 Task: Use the formula "IMCONJUGATE" in spreadsheet "Project protfolio".
Action: Mouse moved to (148, 83)
Screenshot: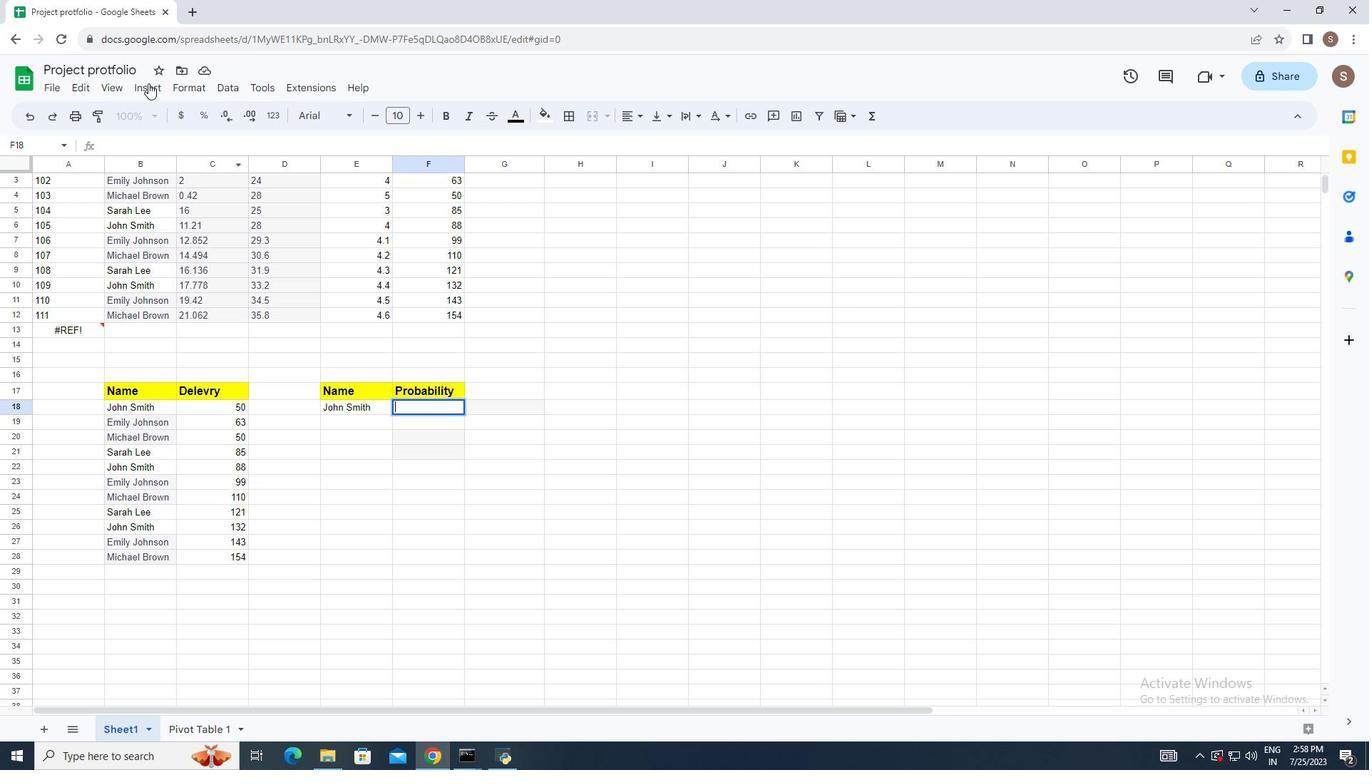 
Action: Mouse pressed left at (148, 83)
Screenshot: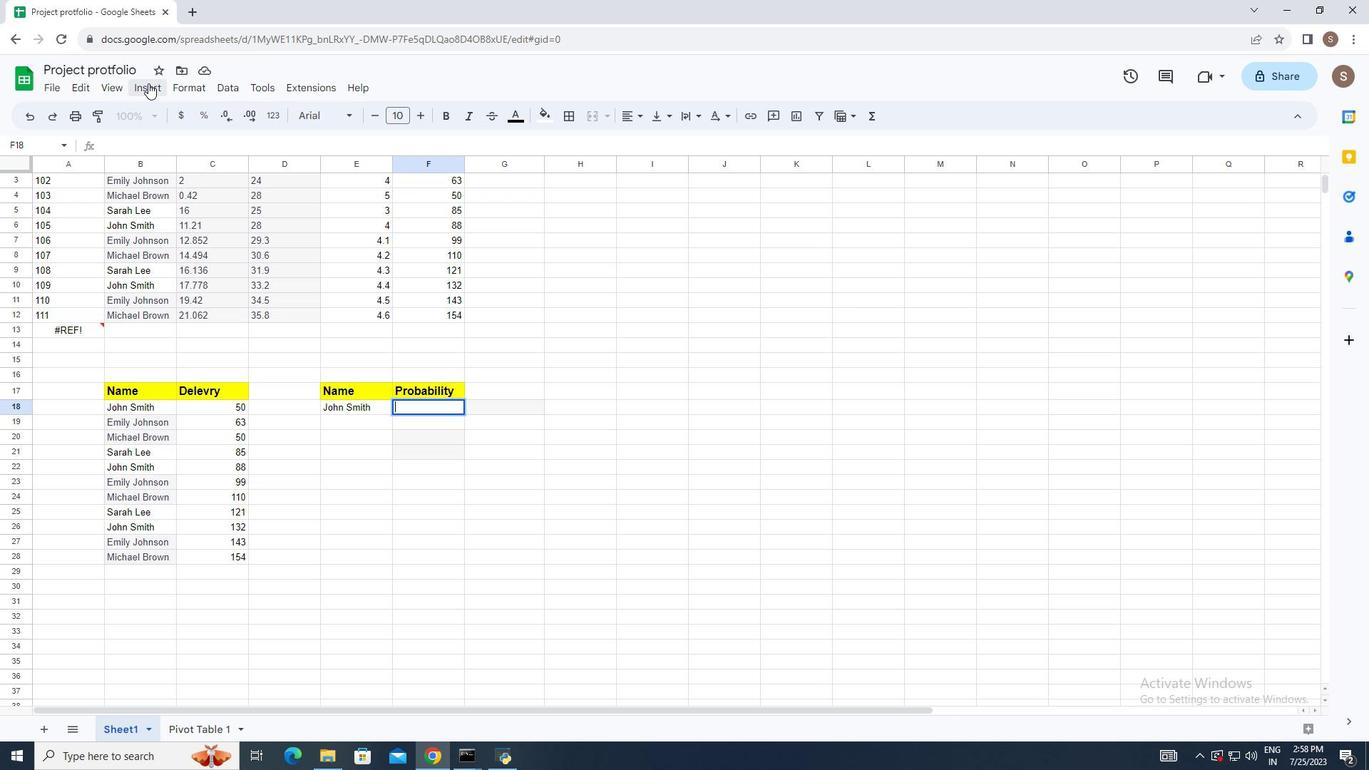 
Action: Mouse moved to (215, 336)
Screenshot: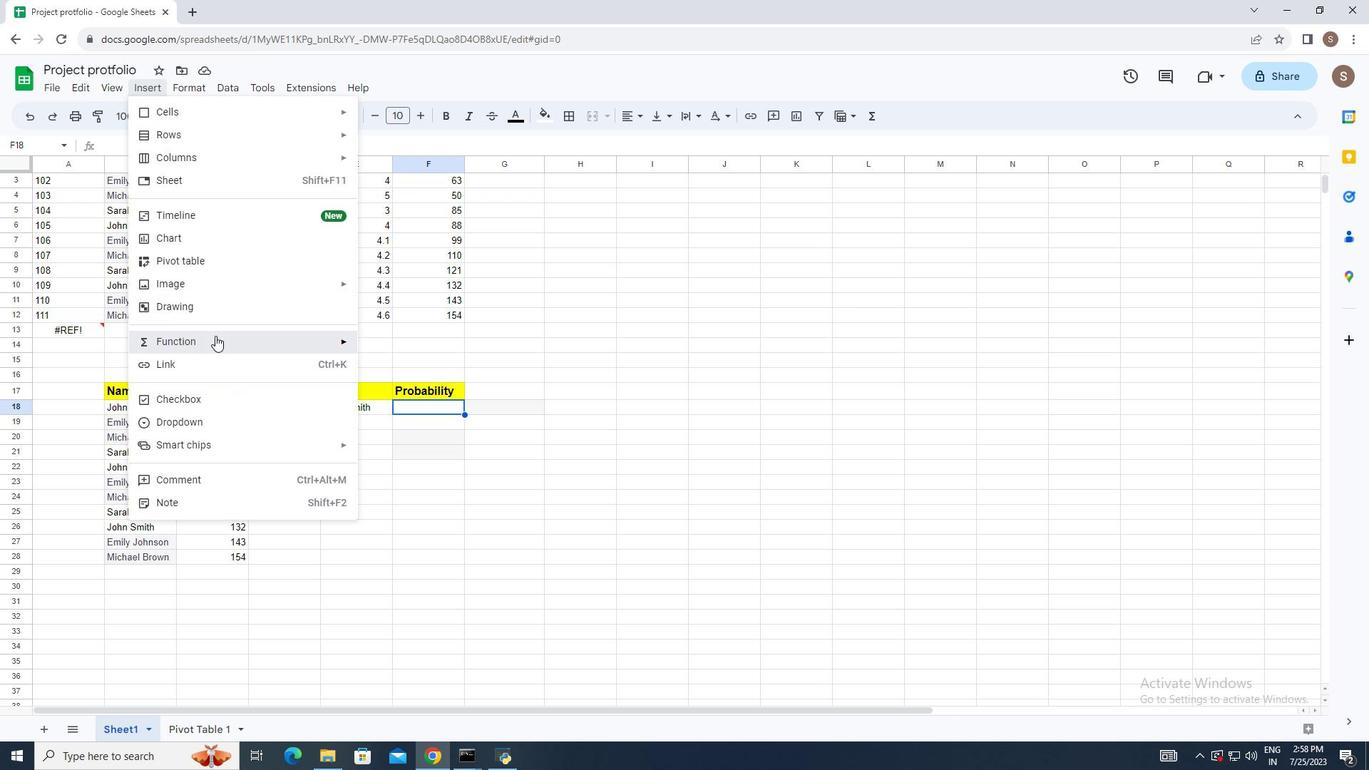
Action: Mouse pressed left at (215, 336)
Screenshot: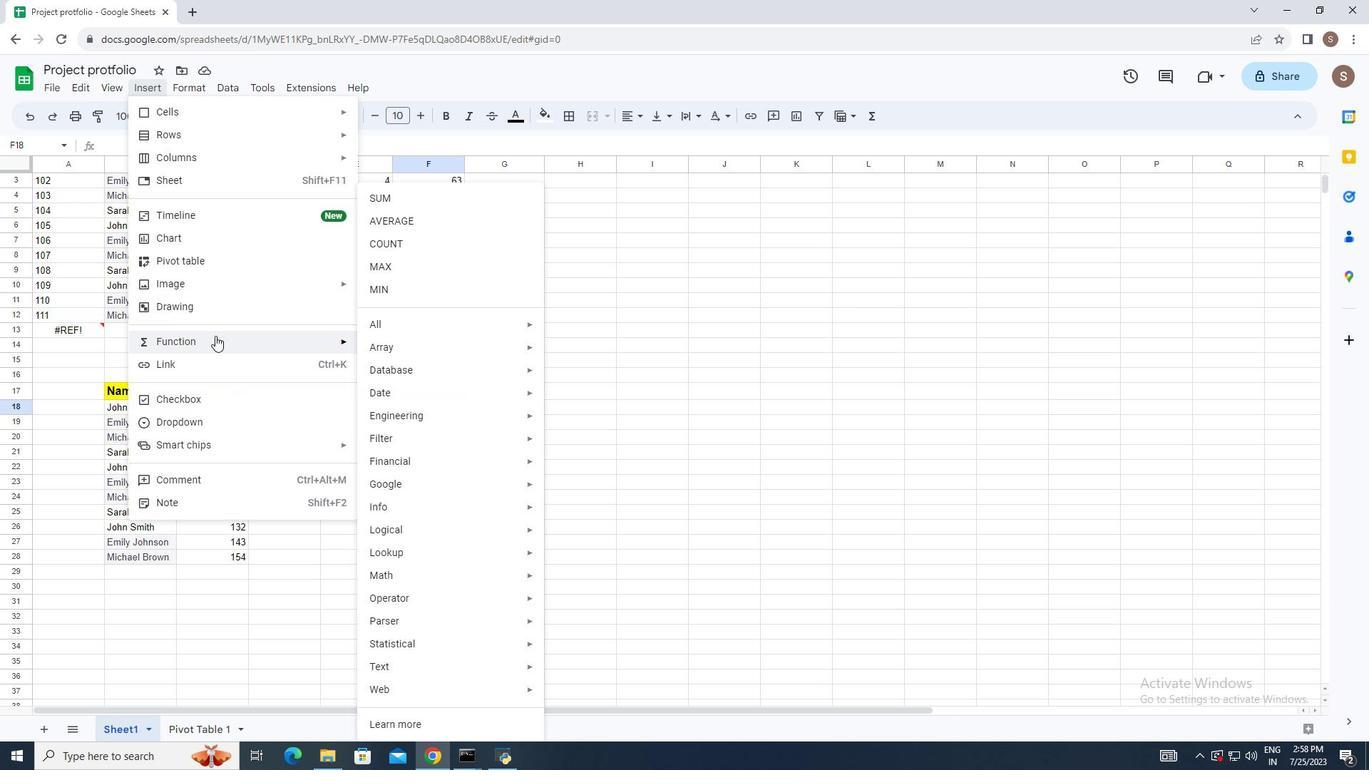 
Action: Mouse moved to (418, 330)
Screenshot: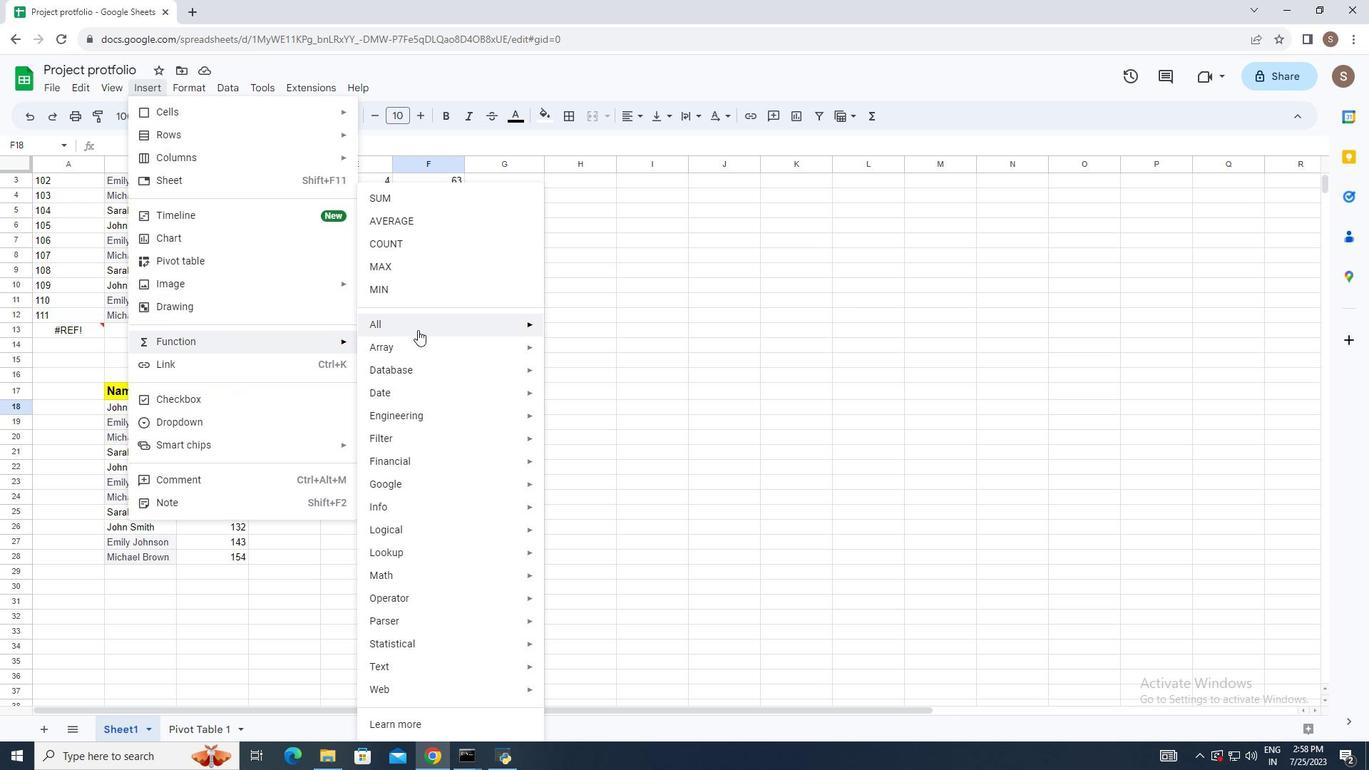 
Action: Mouse pressed left at (418, 330)
Screenshot: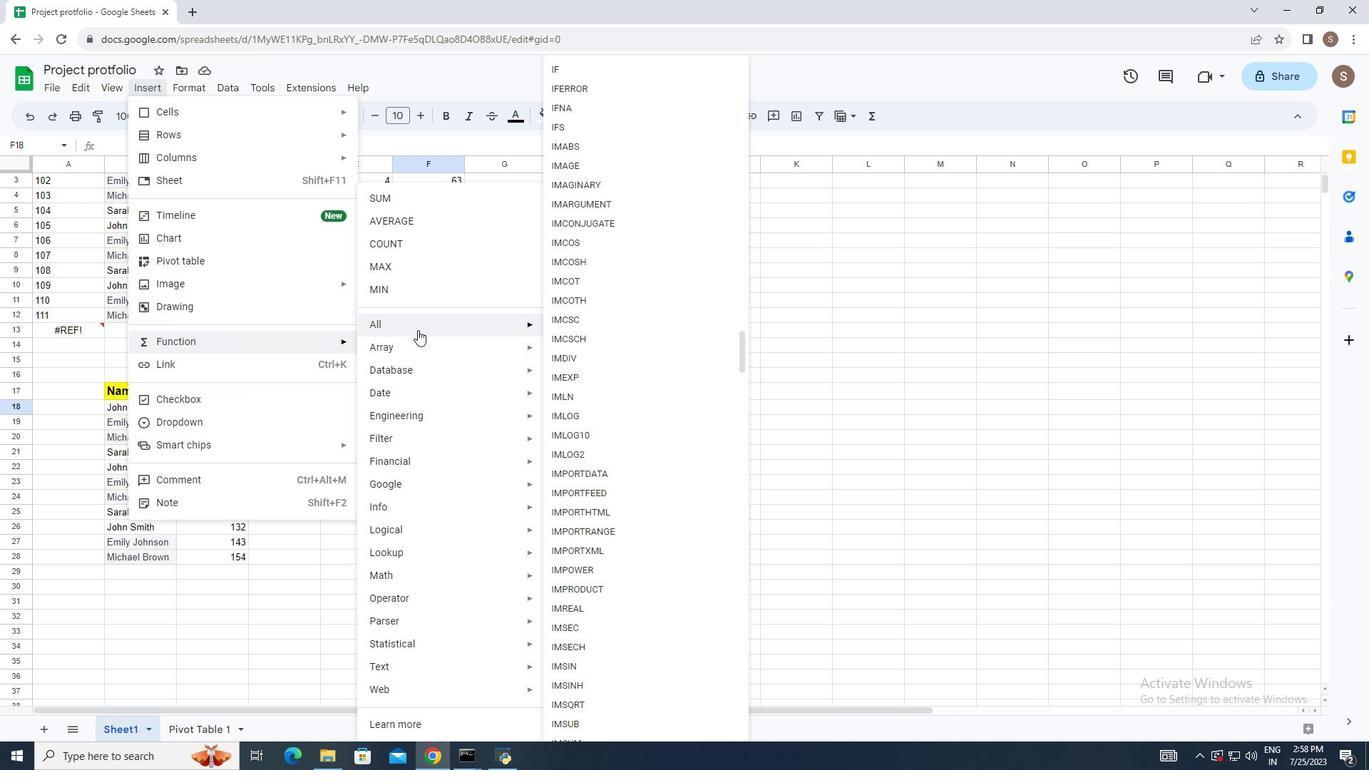 
Action: Mouse moved to (629, 225)
Screenshot: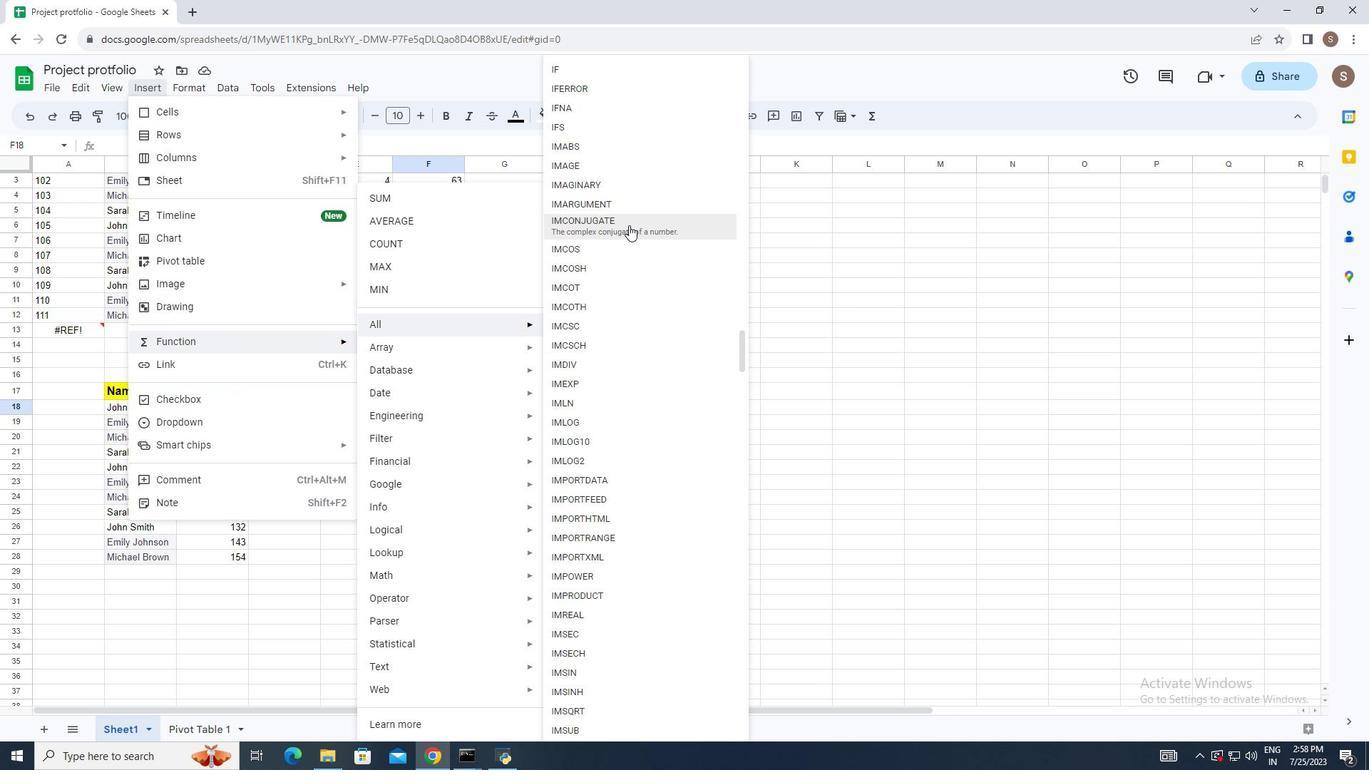 
Action: Mouse pressed left at (629, 225)
Screenshot: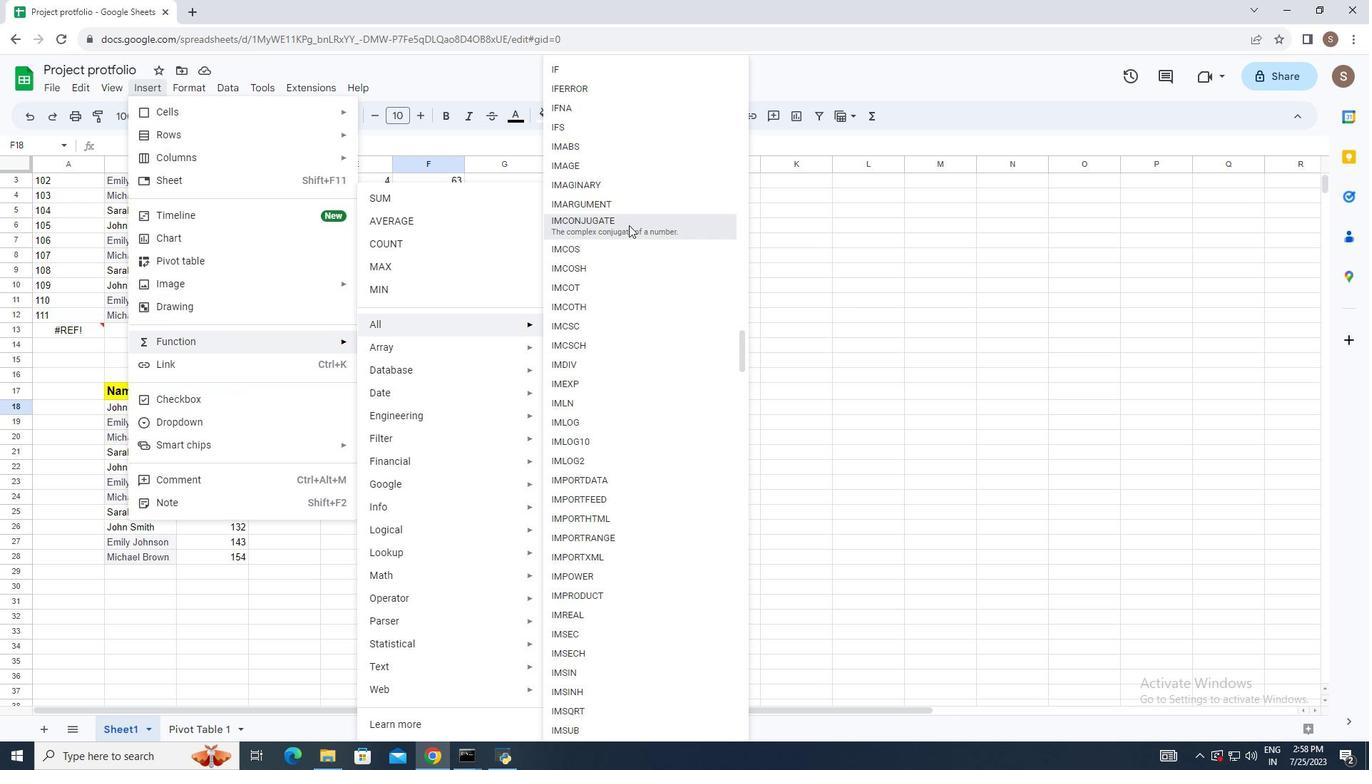 
Action: Mouse moved to (574, 351)
Screenshot: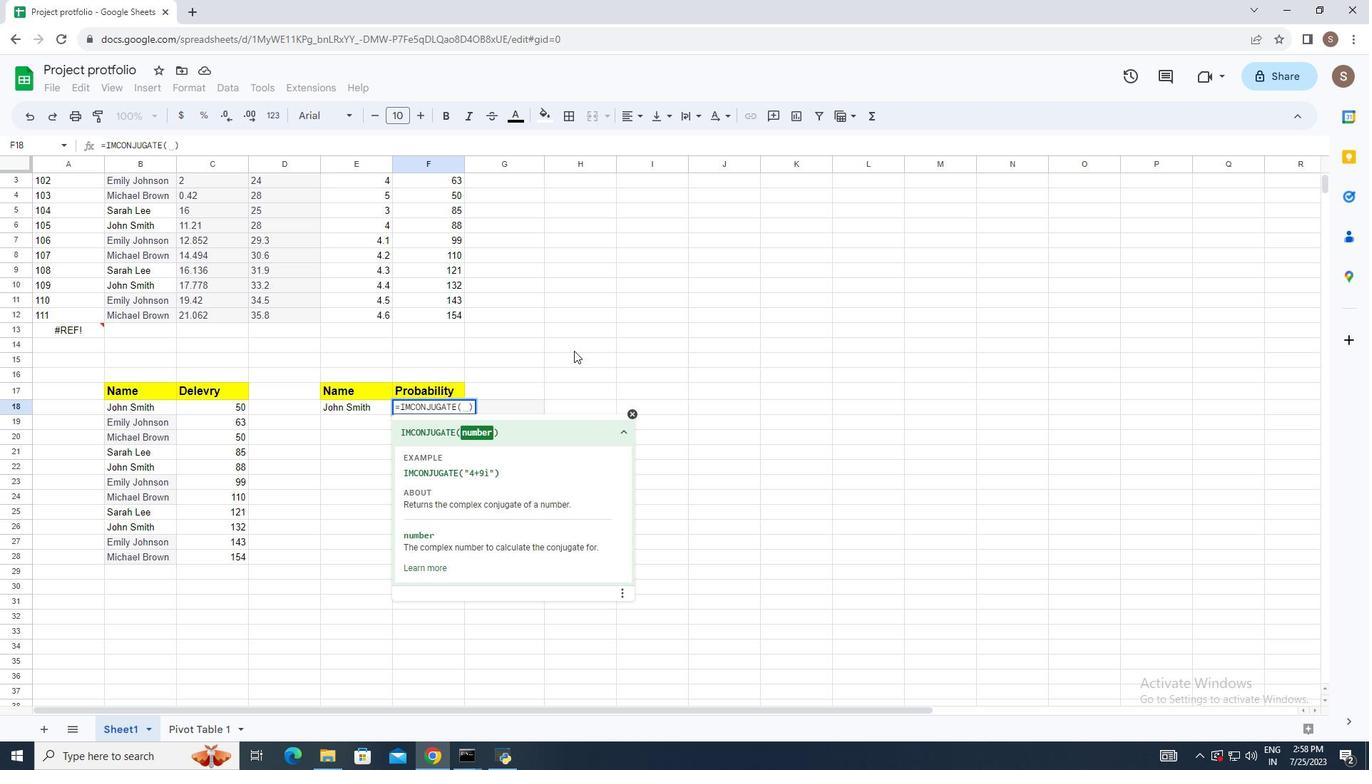 
Action: Key pressed <Key.shift_r>"4+9i<Key.shift_r>"<Key.enter>
Screenshot: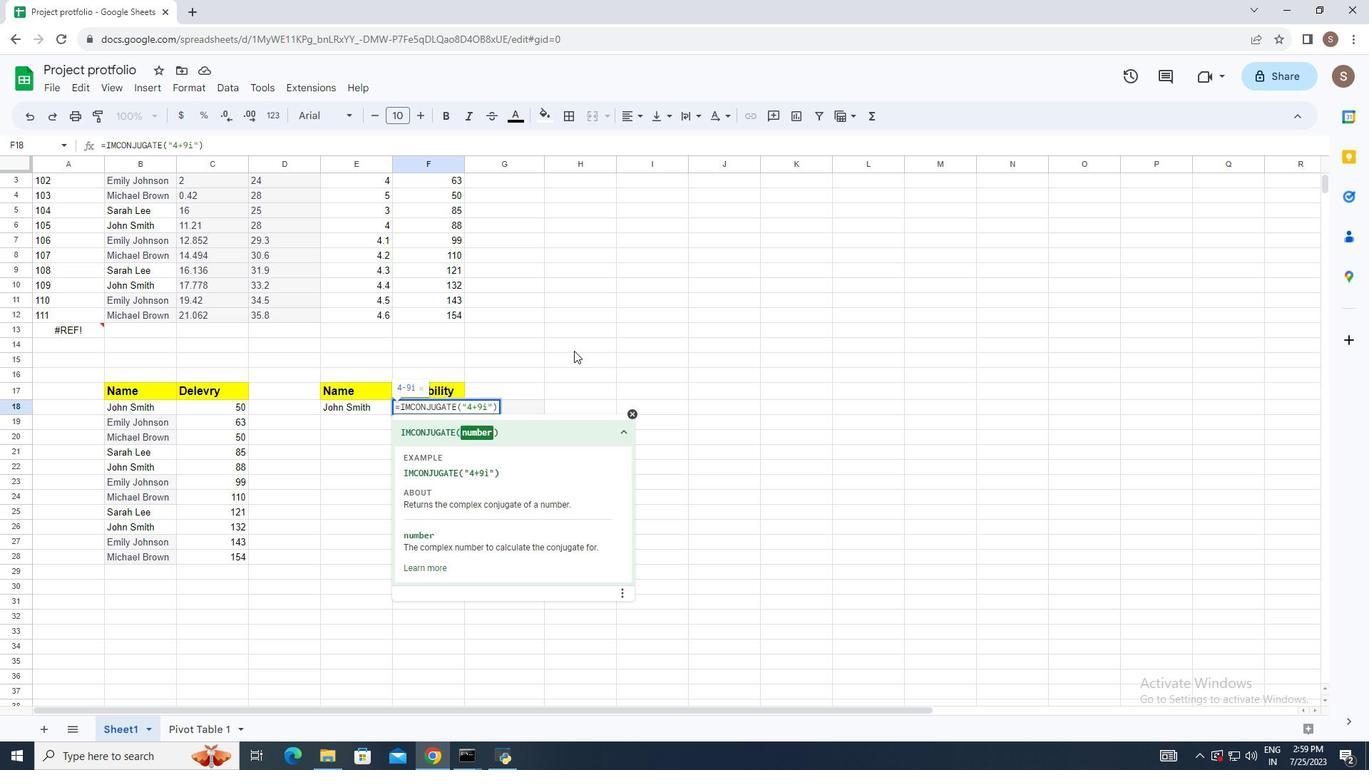 
